 Task: Change the avatar of your profile to Icewater.
Action: Mouse moved to (1129, 31)
Screenshot: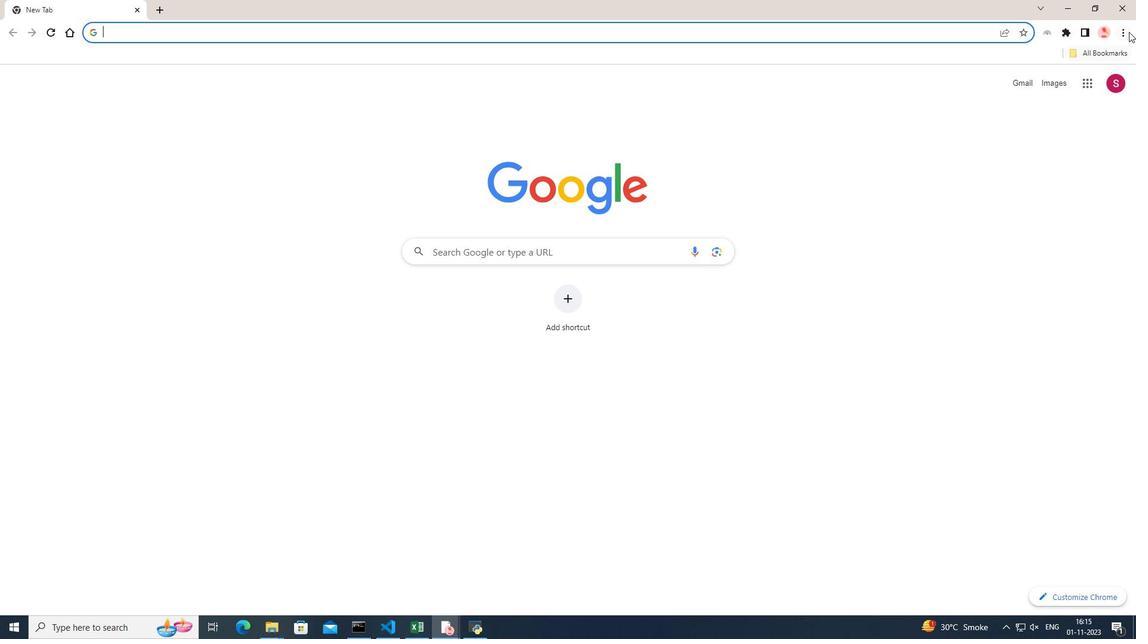 
Action: Mouse pressed left at (1129, 31)
Screenshot: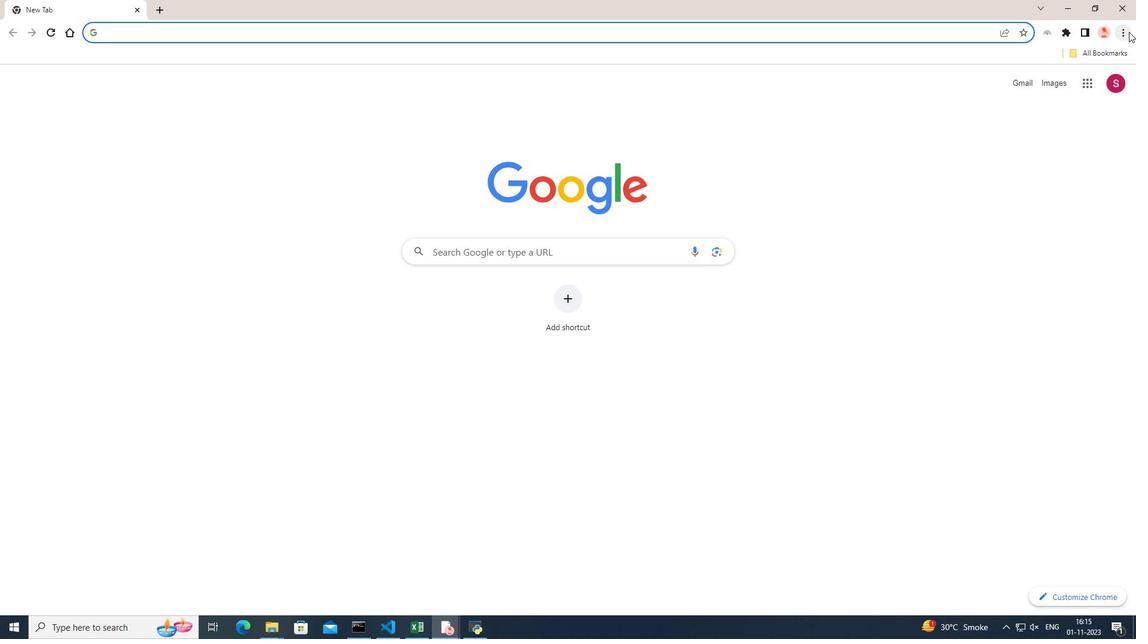
Action: Mouse moved to (1018, 246)
Screenshot: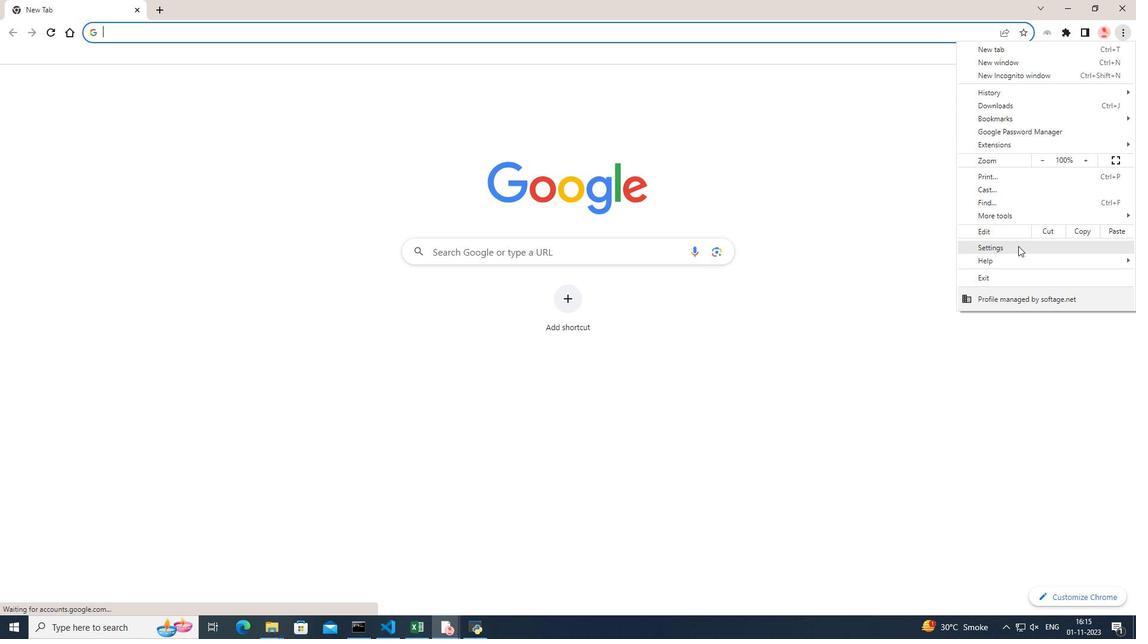 
Action: Mouse pressed left at (1018, 246)
Screenshot: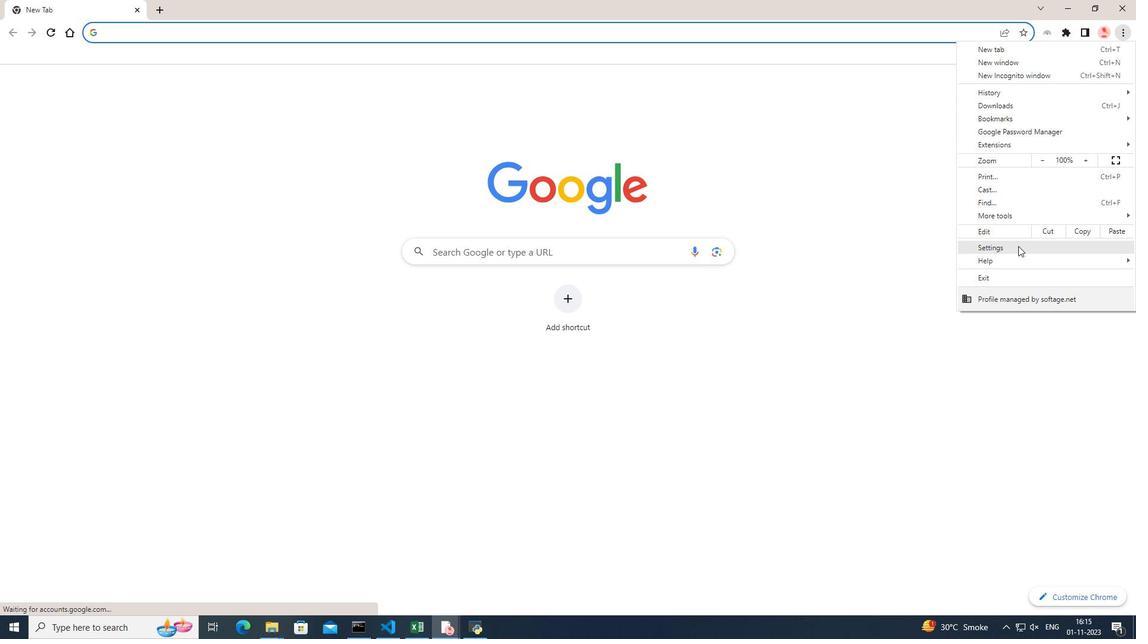 
Action: Mouse moved to (670, 268)
Screenshot: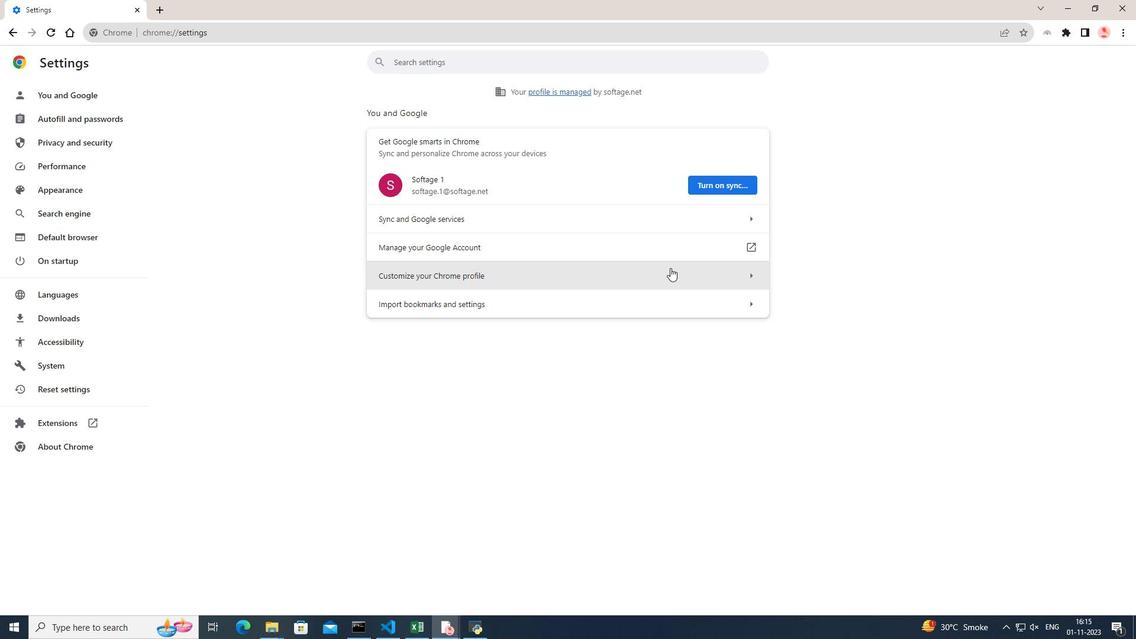 
Action: Mouse pressed left at (670, 268)
Screenshot: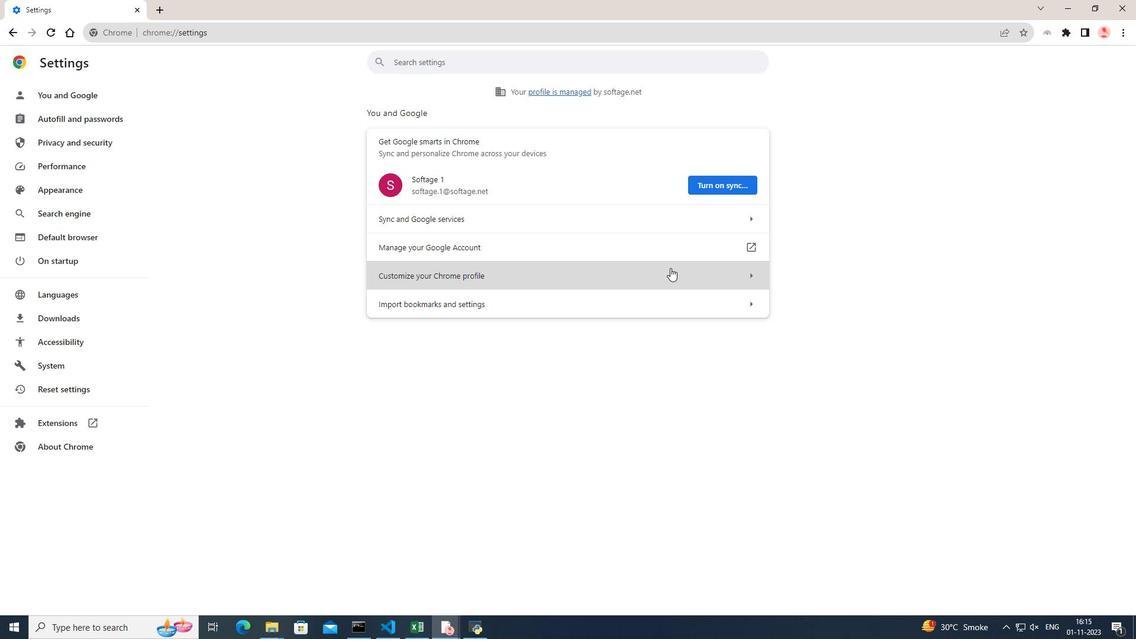 
Action: Mouse moved to (862, 416)
Screenshot: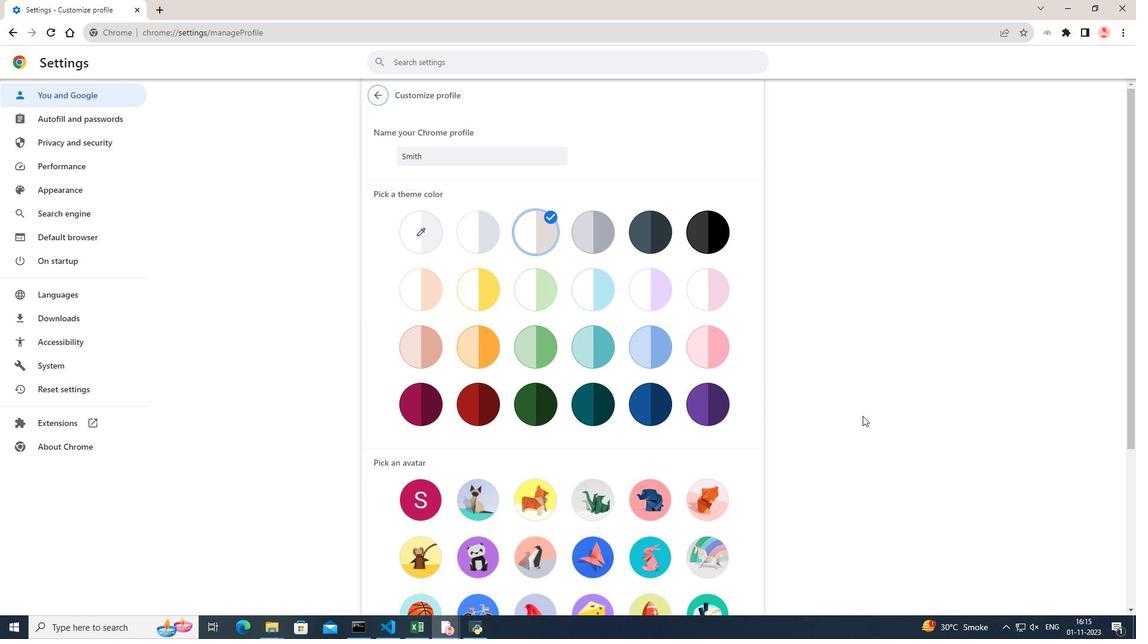 
Action: Mouse scrolled (862, 415) with delta (0, 0)
Screenshot: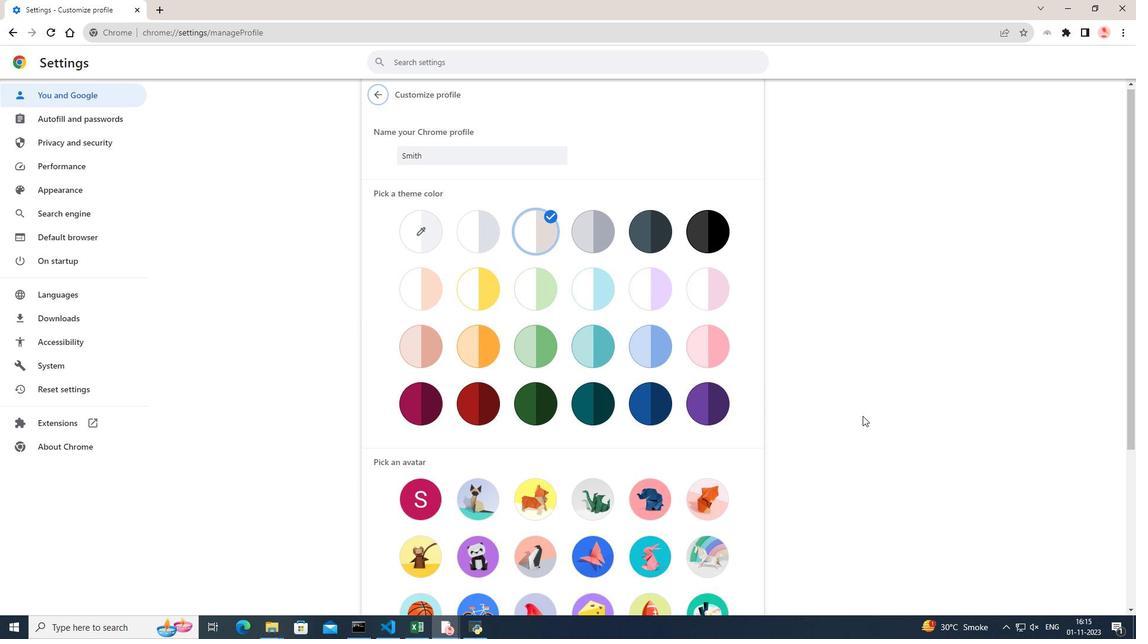 
Action: Mouse scrolled (862, 415) with delta (0, 0)
Screenshot: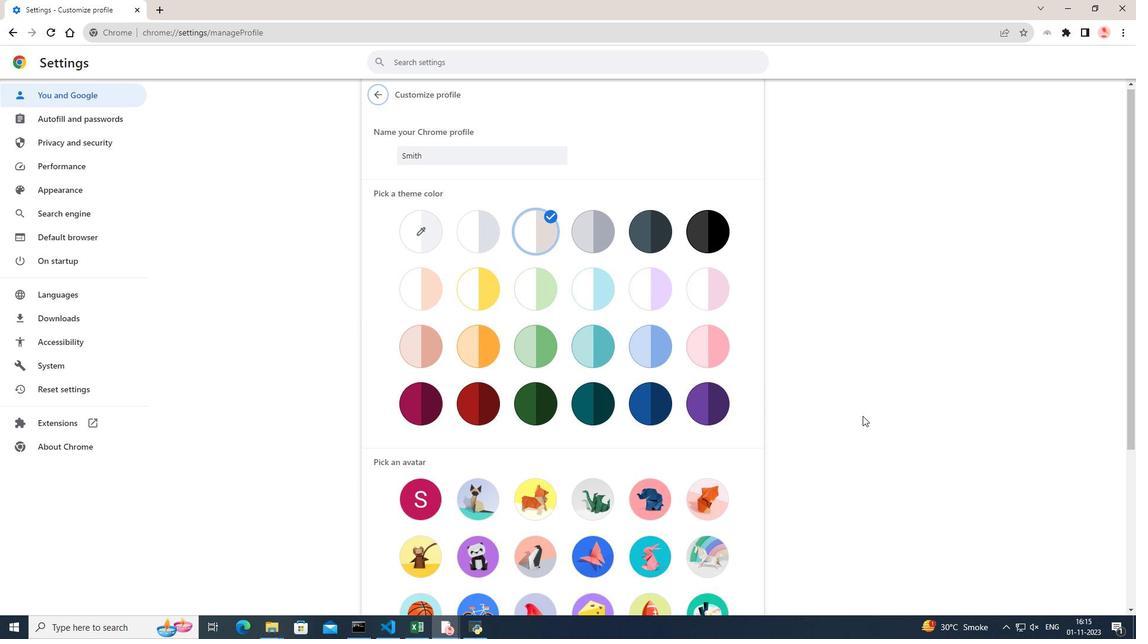 
Action: Mouse scrolled (862, 415) with delta (0, 0)
Screenshot: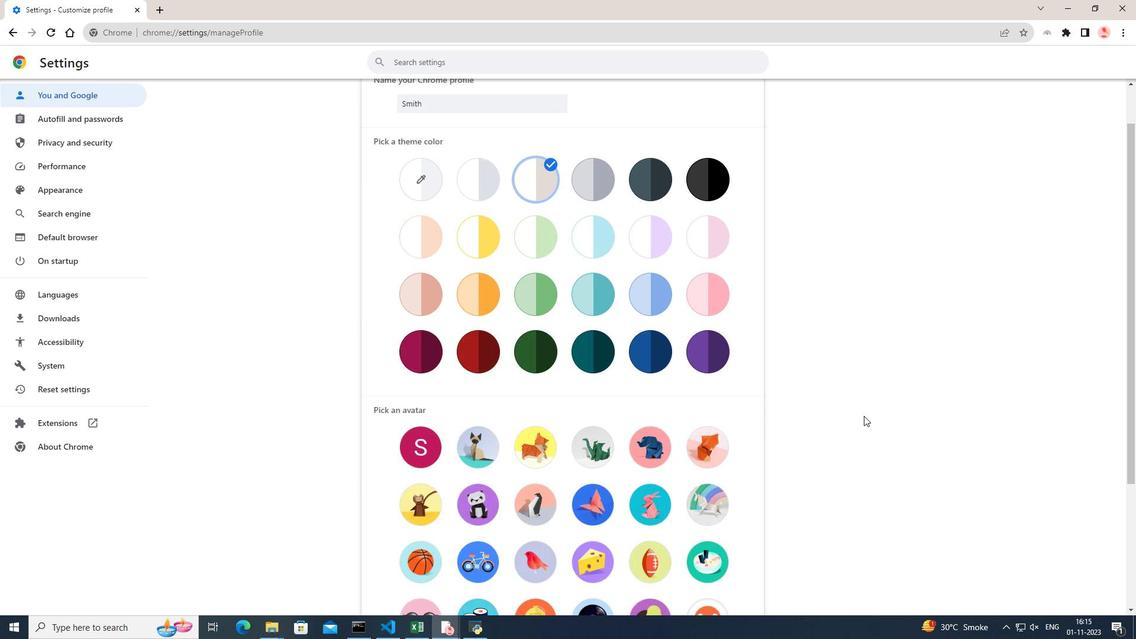 
Action: Mouse scrolled (862, 415) with delta (0, 0)
Screenshot: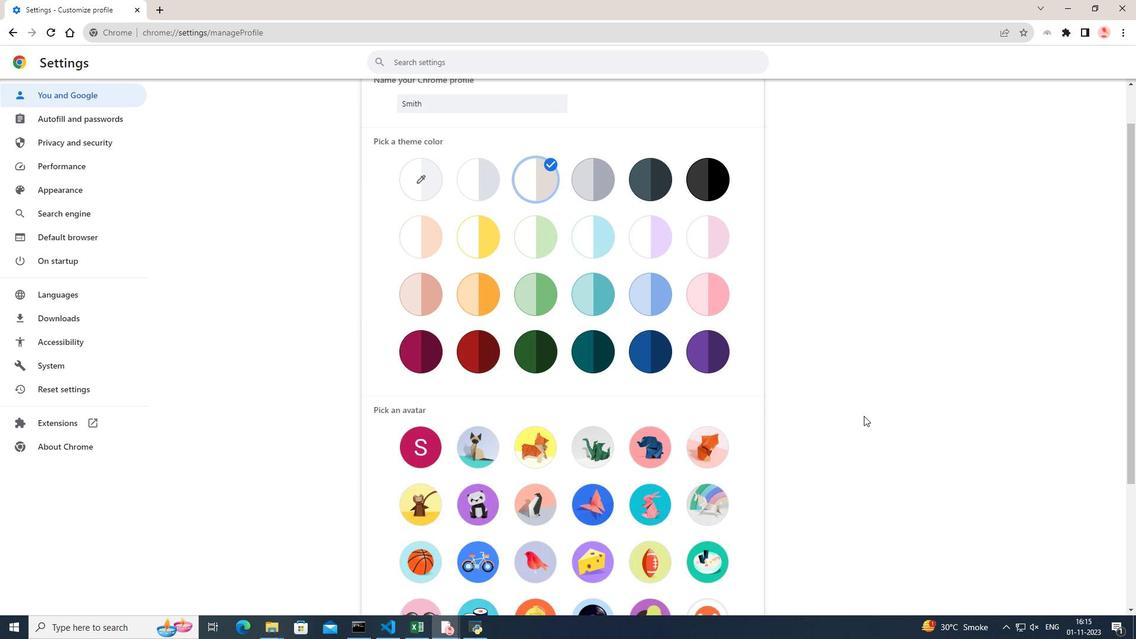 
Action: Mouse moved to (863, 416)
Screenshot: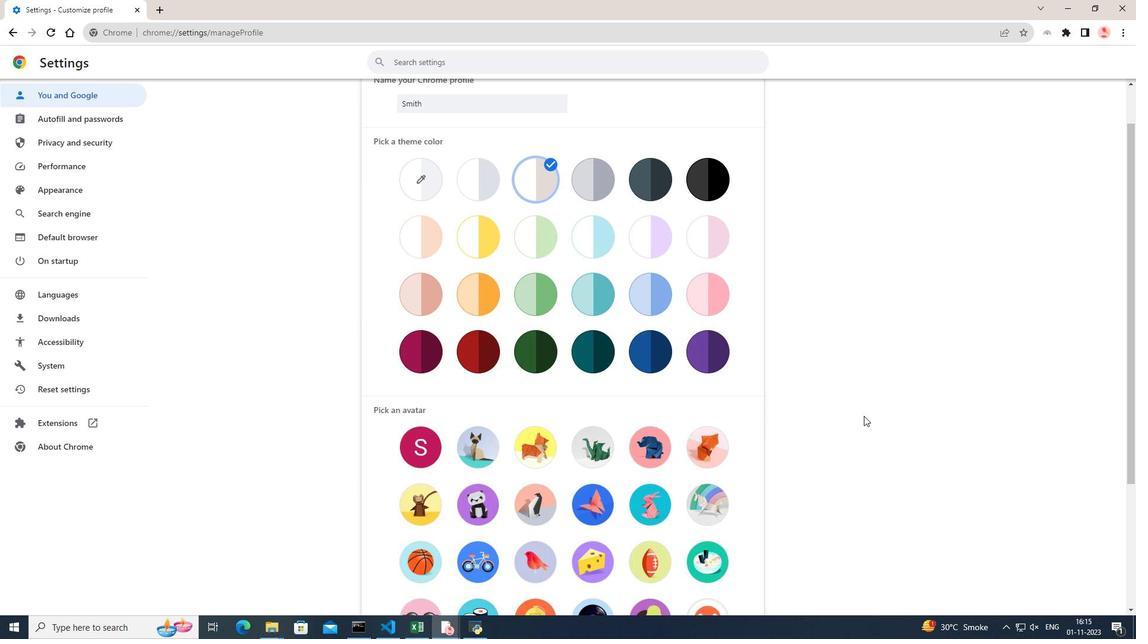 
Action: Mouse scrolled (863, 415) with delta (0, 0)
Screenshot: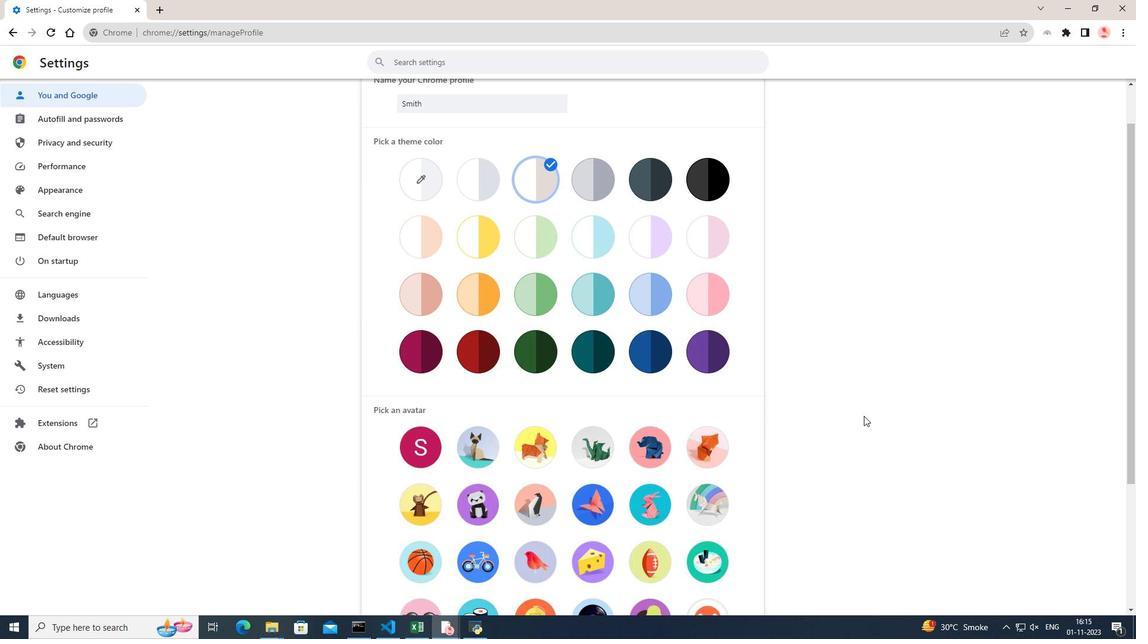 
Action: Mouse moved to (864, 416)
Screenshot: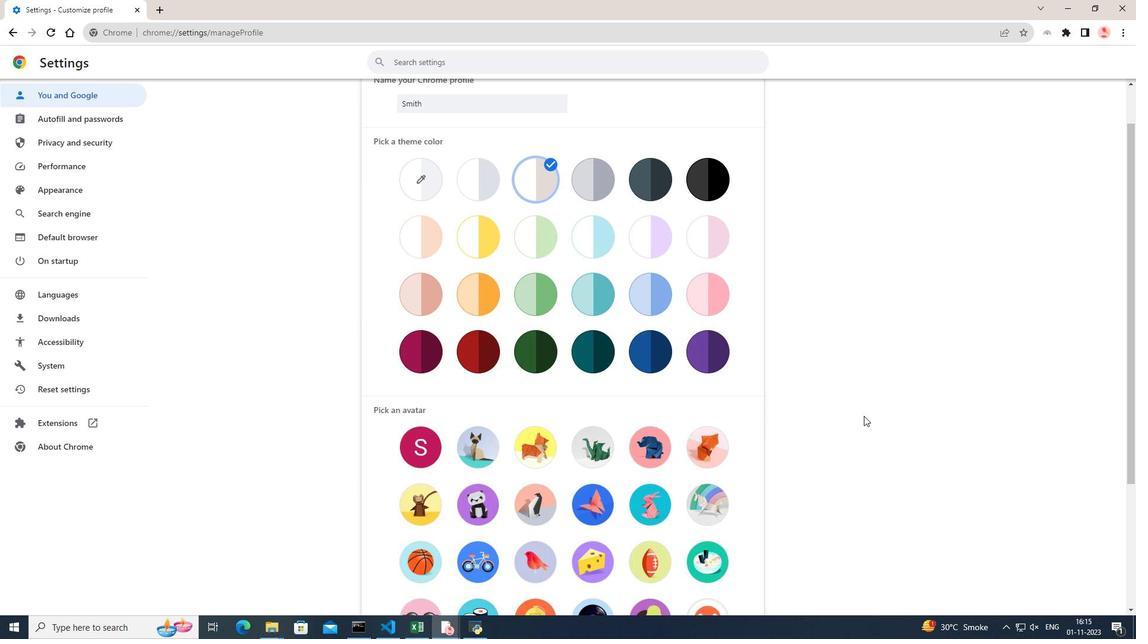 
Action: Mouse scrolled (864, 415) with delta (0, 0)
Screenshot: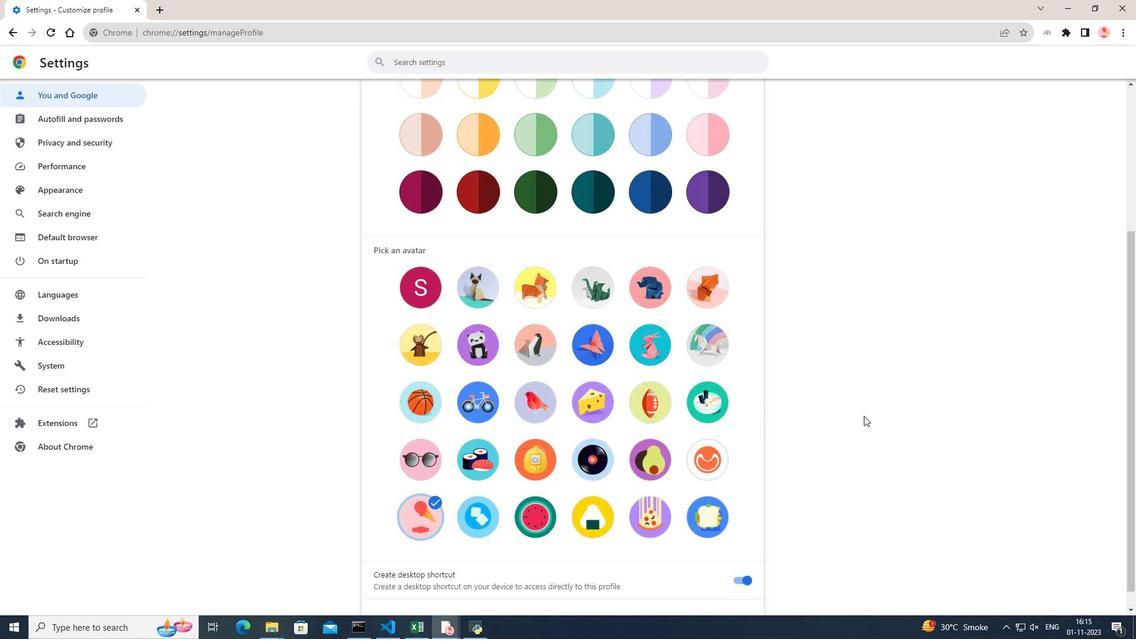 
Action: Mouse moved to (471, 501)
Screenshot: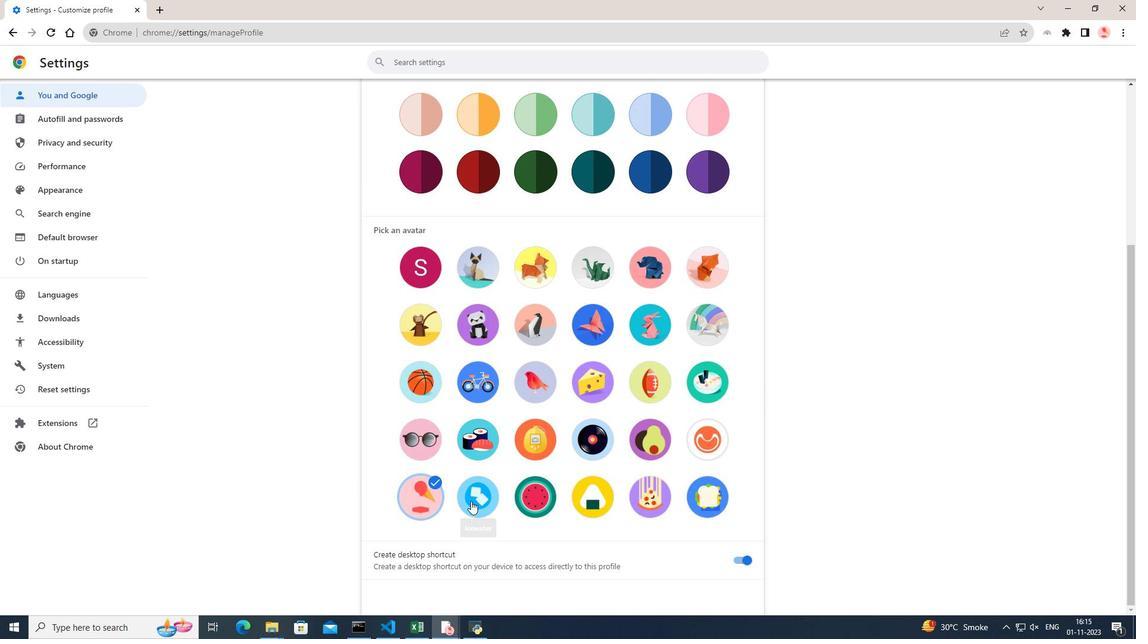 
Action: Mouse pressed left at (471, 501)
Screenshot: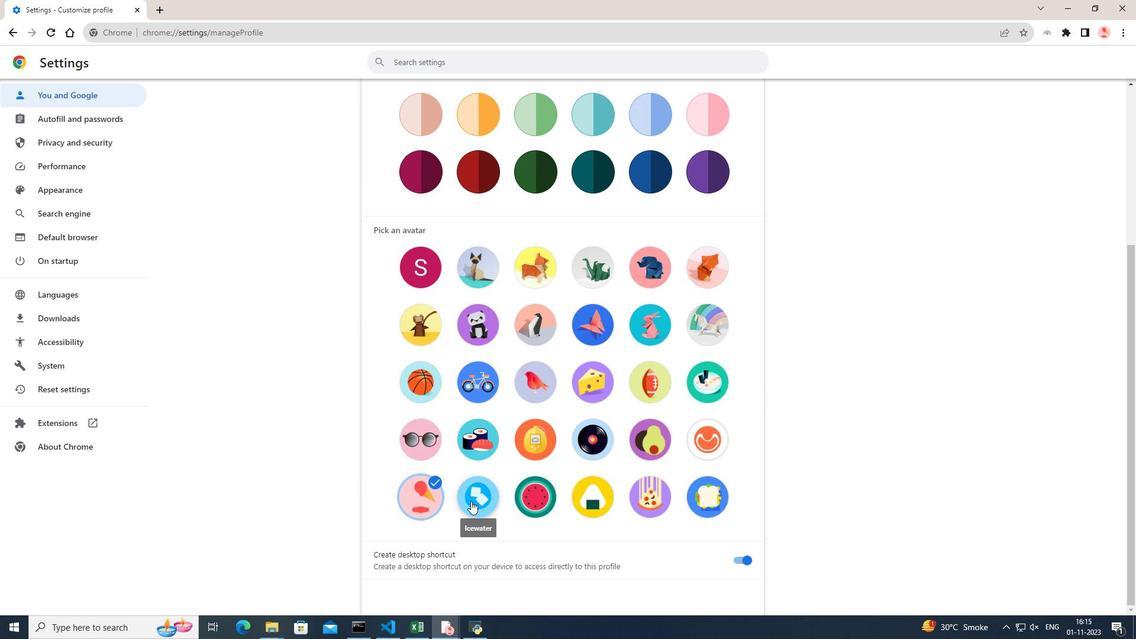 
Action: Mouse pressed left at (471, 501)
Screenshot: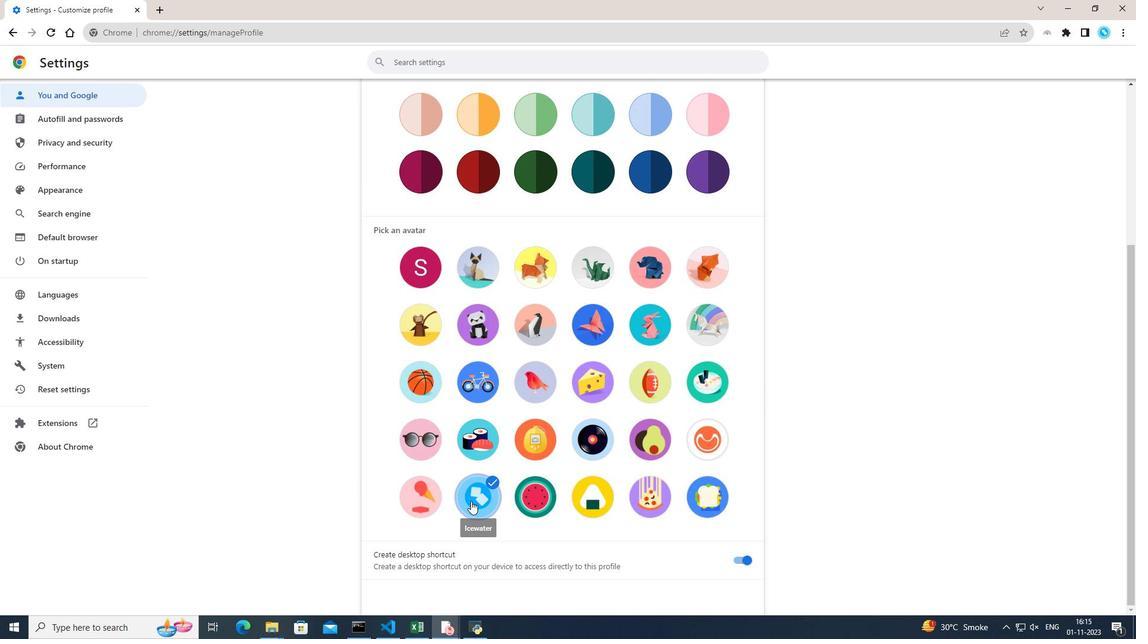 
Action: Mouse moved to (950, 415)
Screenshot: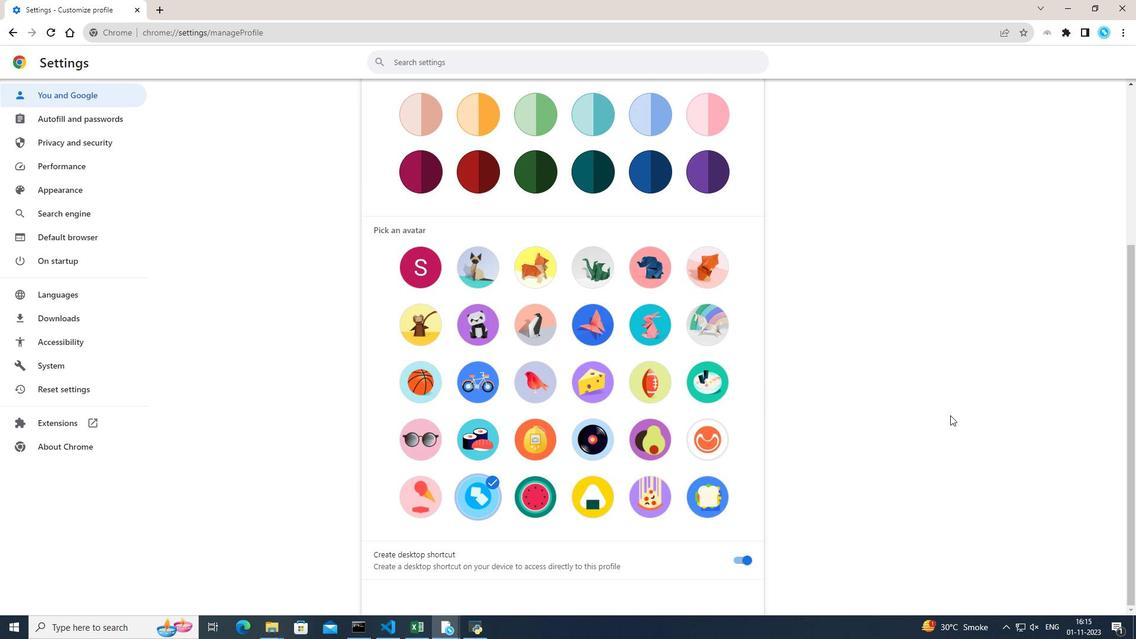 
